 Task: Export the 'Shubham Jain' calendar to an iCalendar file and save it to your Documents folder.
Action: Mouse moved to (18, 73)
Screenshot: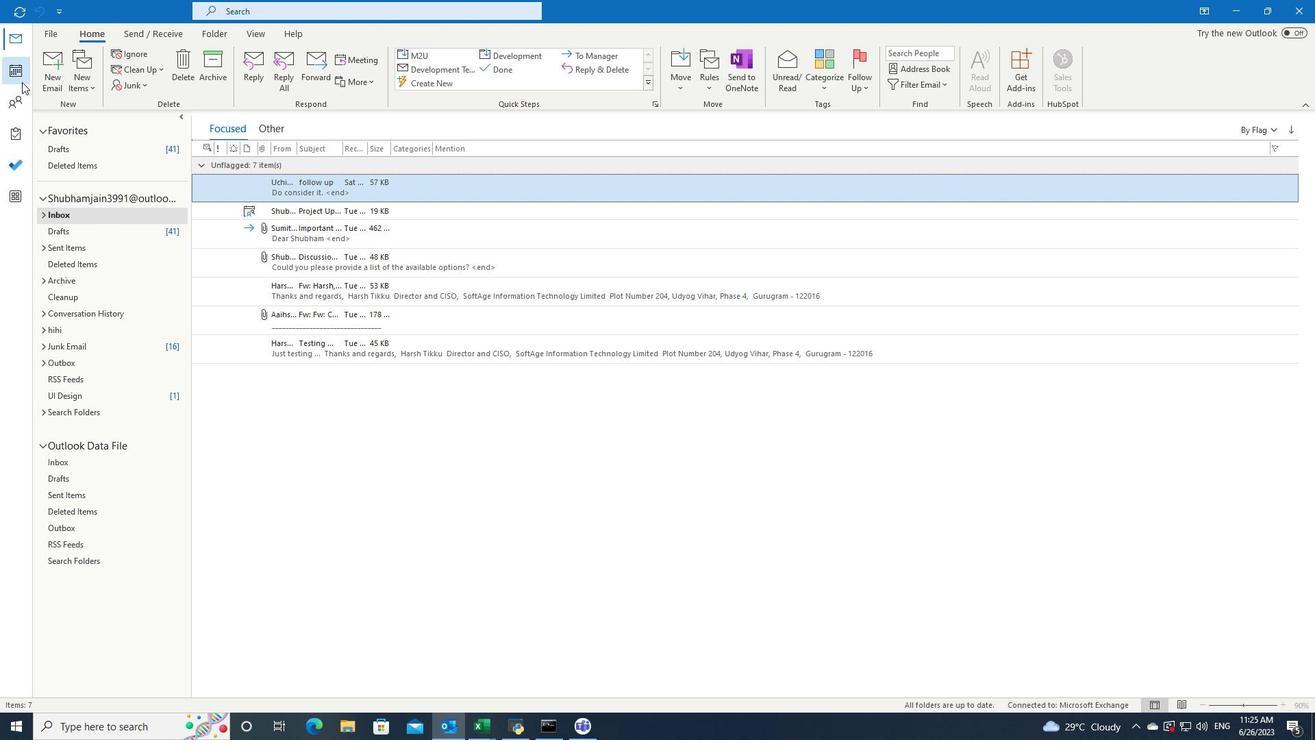 
Action: Mouse pressed left at (18, 73)
Screenshot: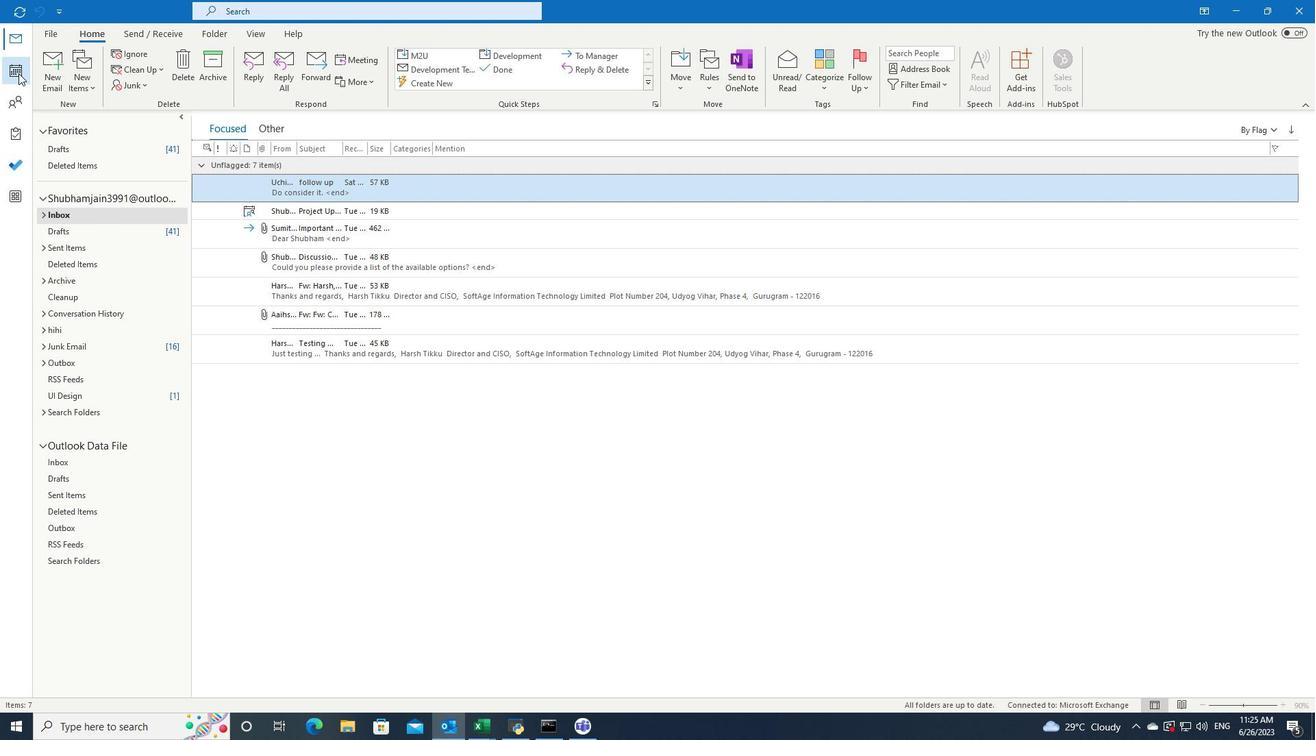 
Action: Mouse moved to (45, 35)
Screenshot: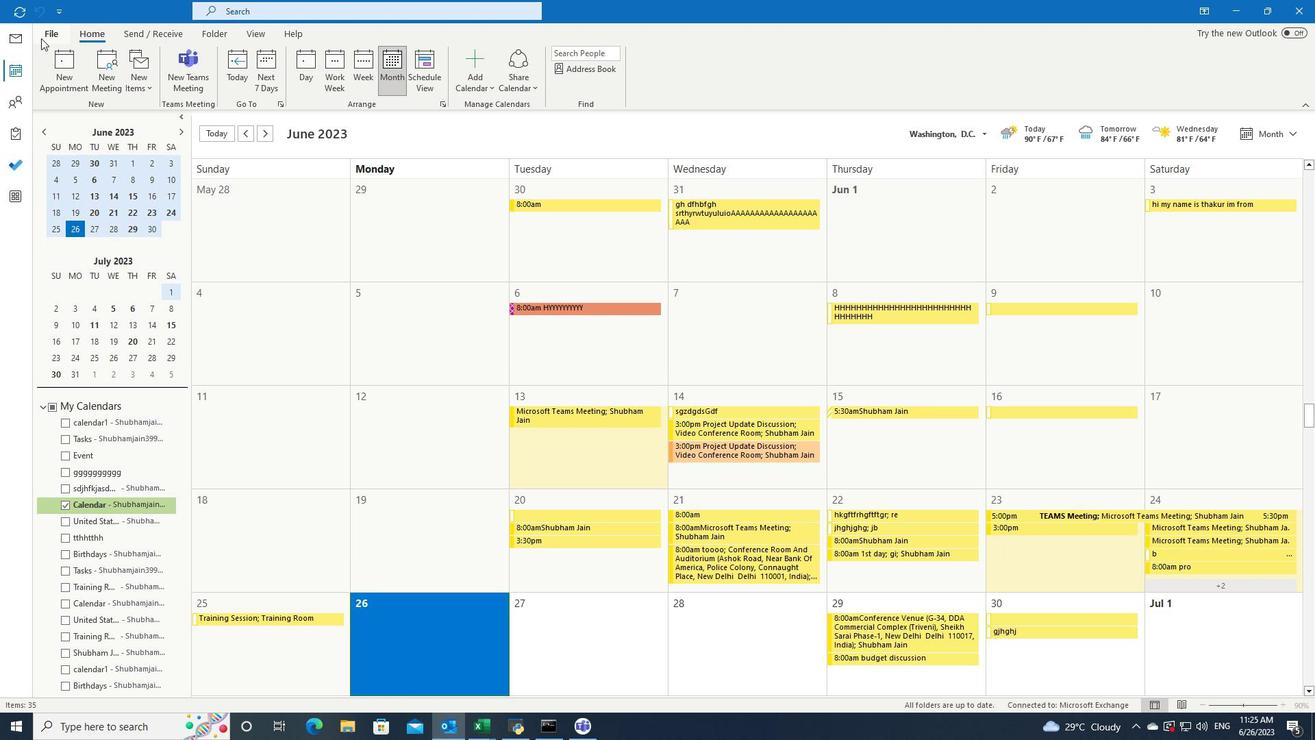 
Action: Mouse pressed left at (45, 35)
Screenshot: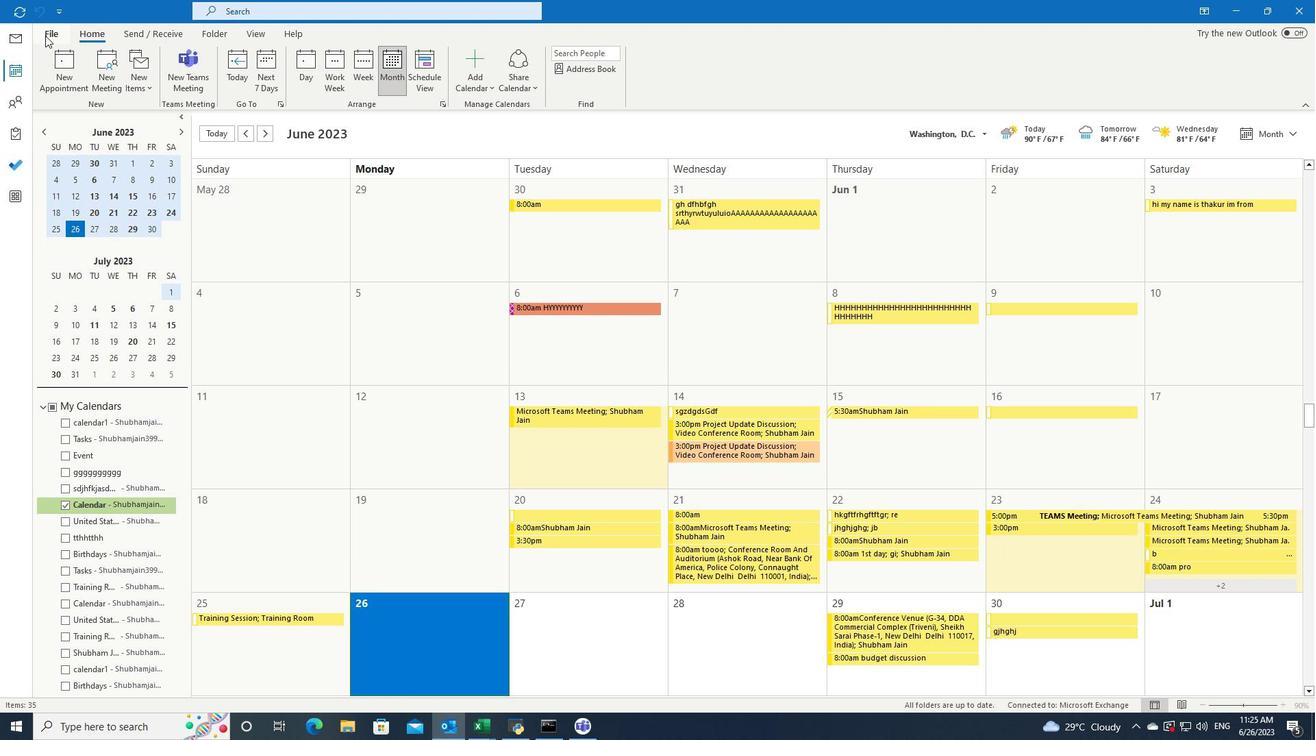 
Action: Mouse moved to (50, 191)
Screenshot: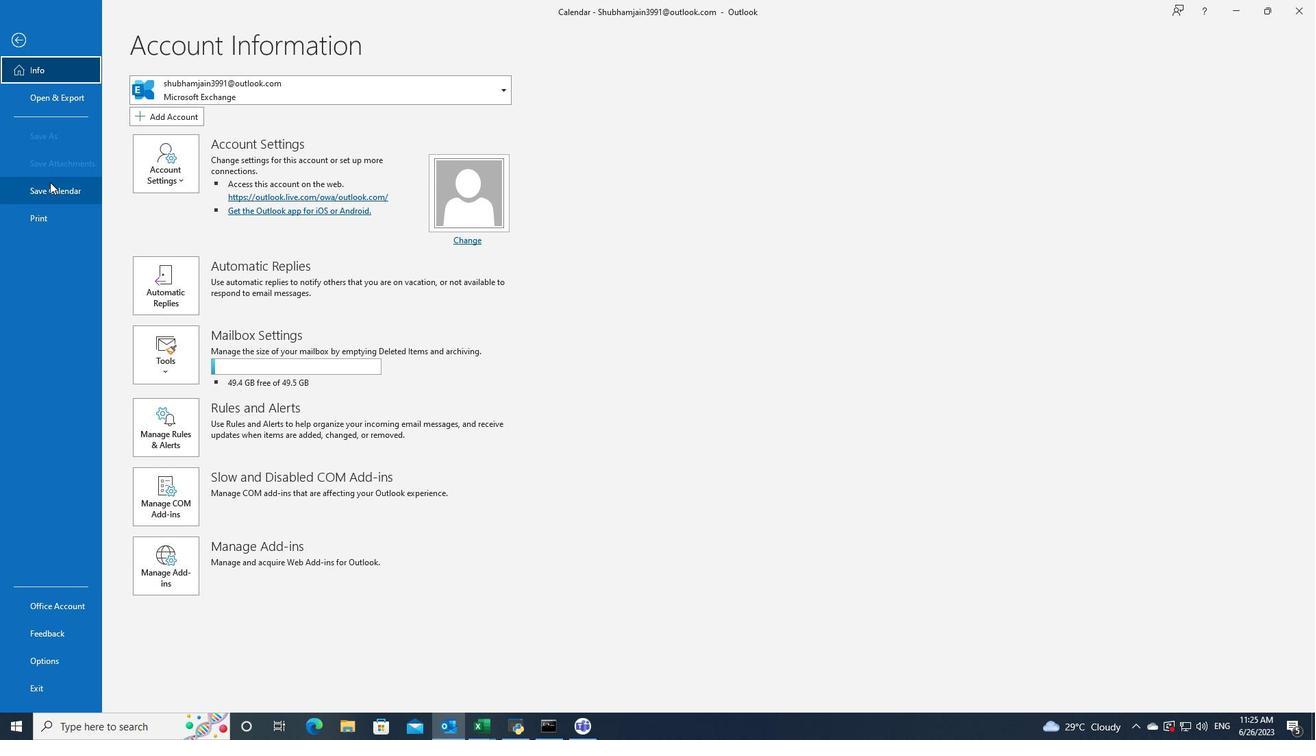 
Action: Mouse pressed left at (50, 191)
Screenshot: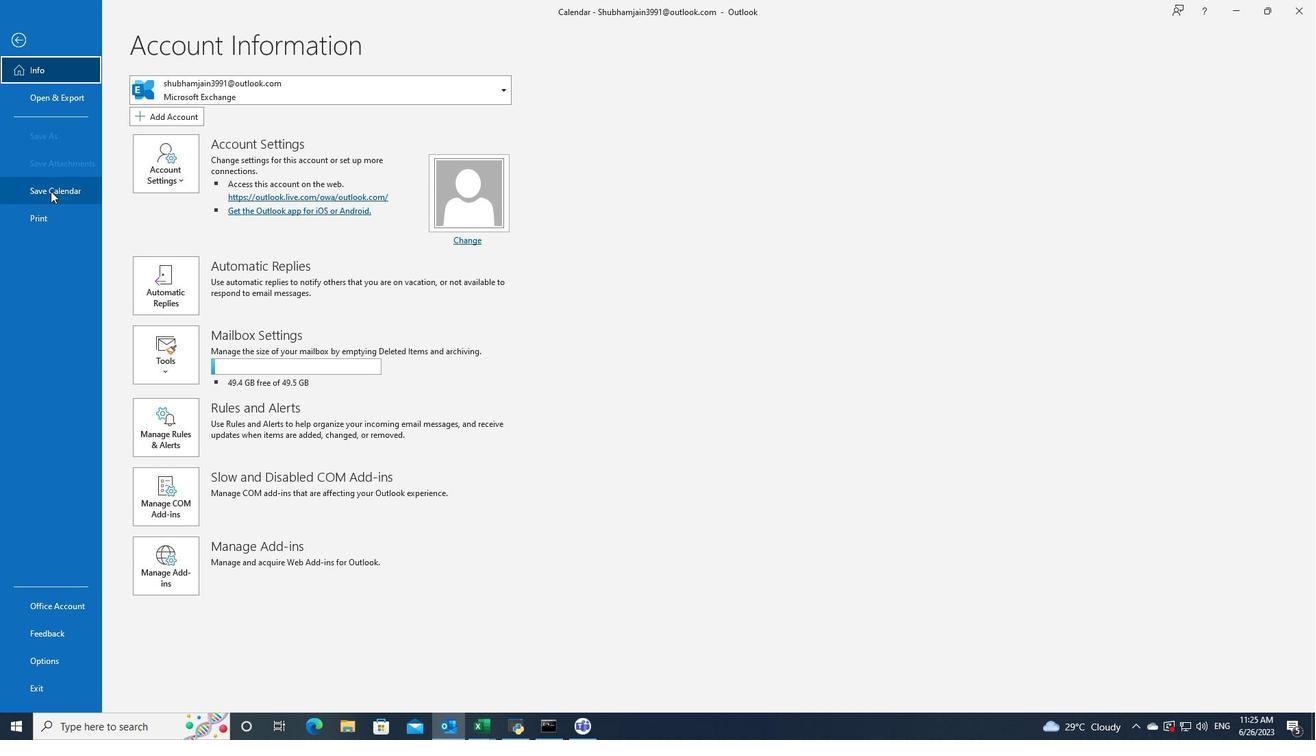 
Action: Key pressed <Key.shift>Meetings
Screenshot: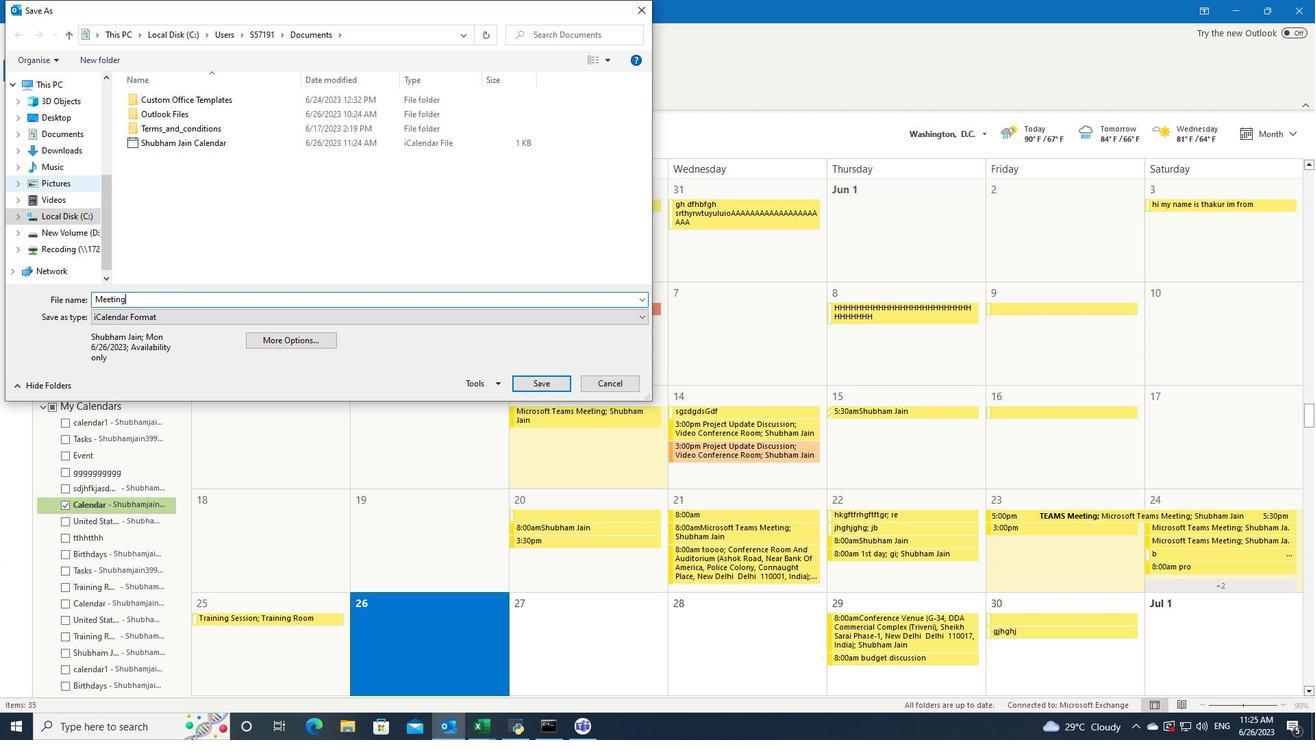 
Action: Mouse moved to (524, 381)
Screenshot: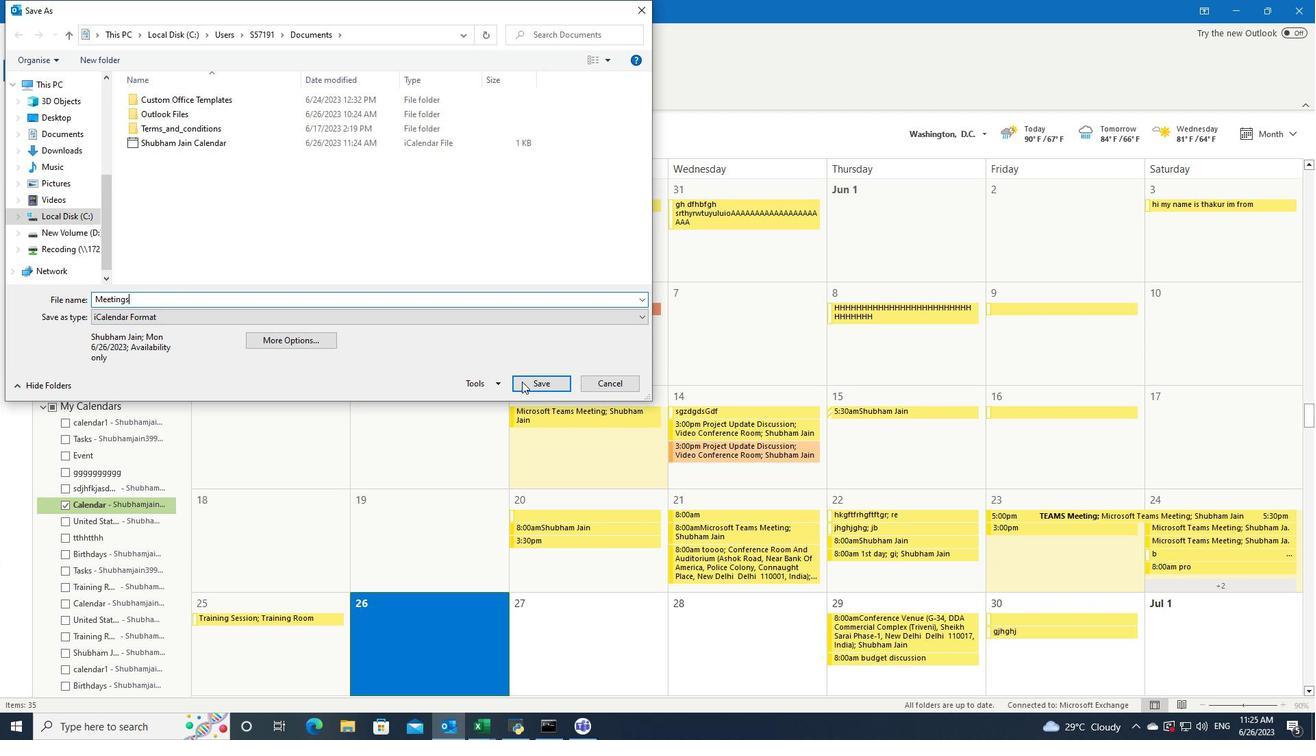 
Action: Mouse pressed left at (524, 381)
Screenshot: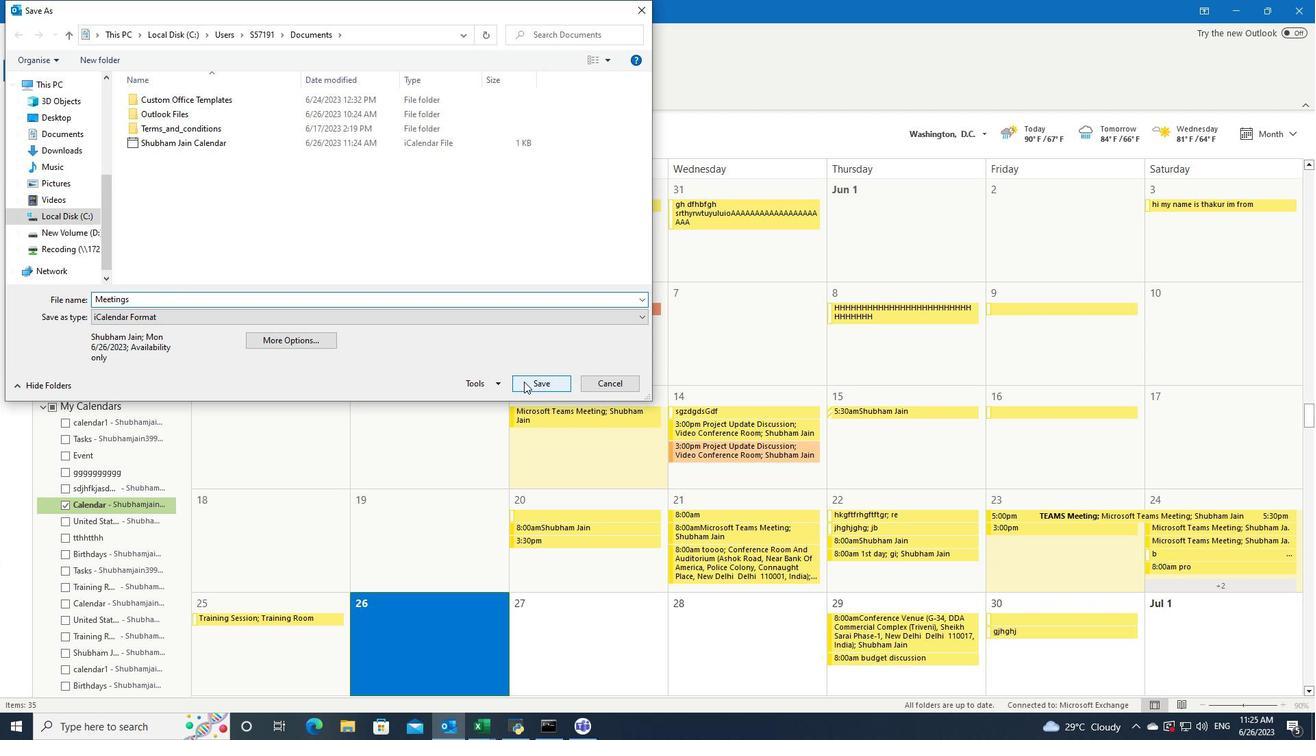 
Action: Mouse moved to (649, 402)
Screenshot: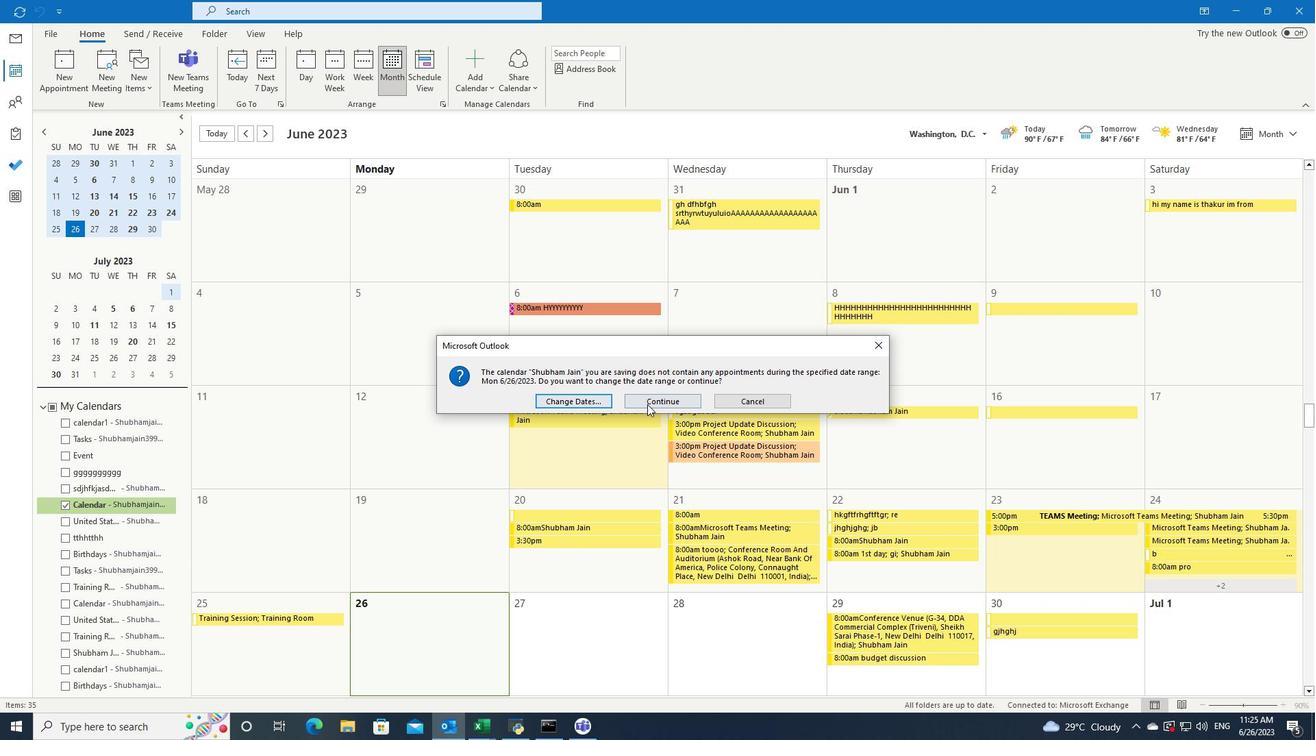 
